 Task: Start in the project AgileBoost the sprint 'User Story Mapping Sprint', with a duration of 3 weeks. Start in the project AgileBoost the sprint 'User Story Mapping Sprint', with a duration of 2 weeks. Start in the project AgileBoost the sprint 'User Story Mapping Sprint', with a duration of 1 week
Action: Mouse moved to (284, 165)
Screenshot: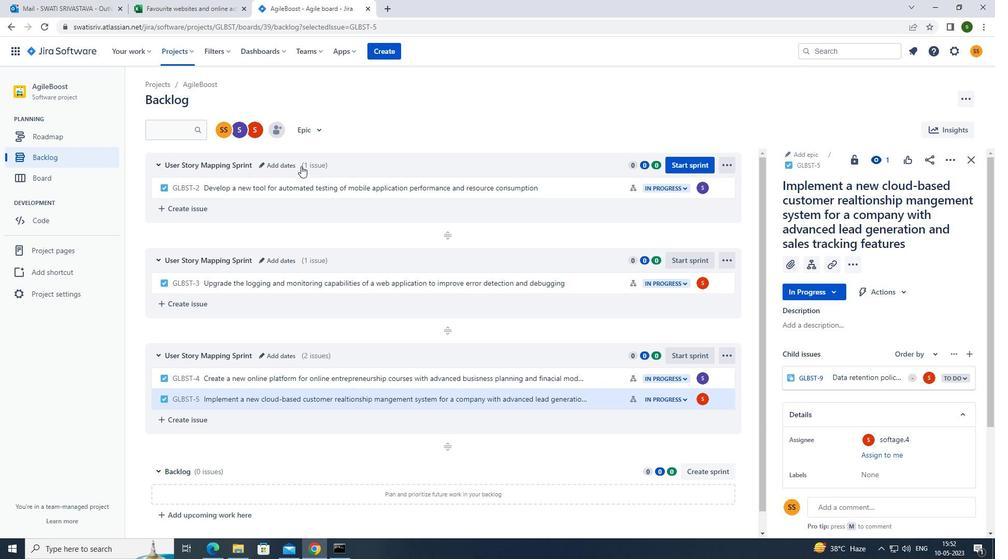 
Action: Mouse pressed left at (284, 165)
Screenshot: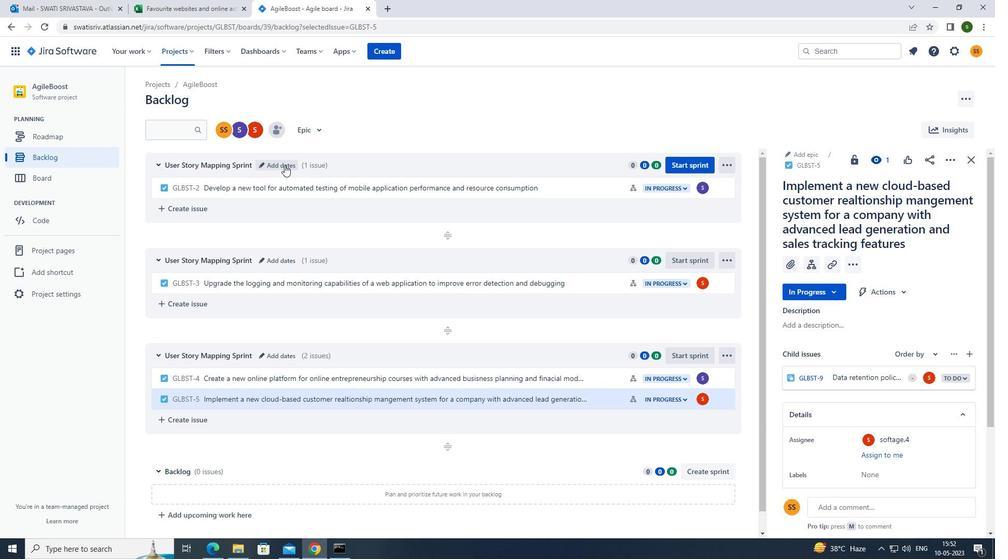 
Action: Mouse moved to (438, 165)
Screenshot: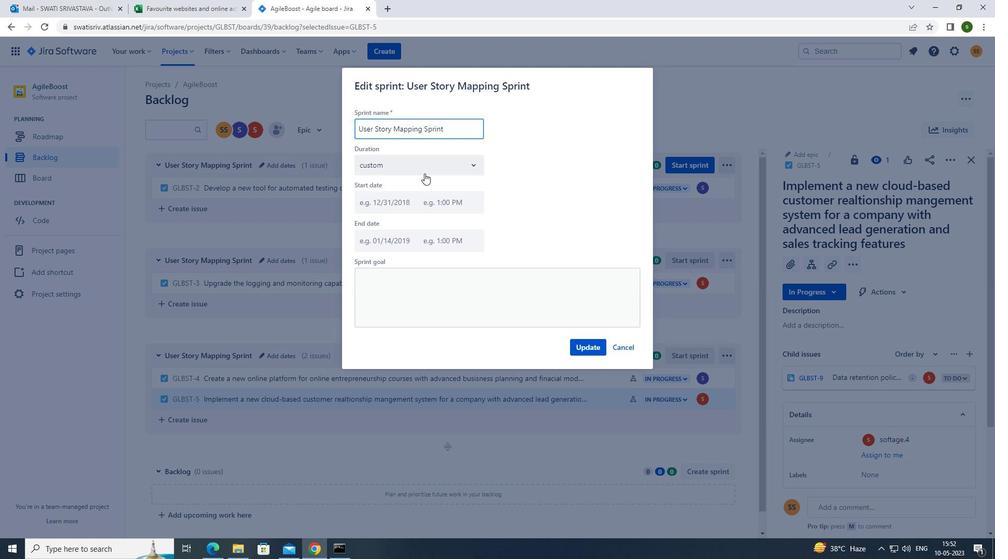 
Action: Mouse pressed left at (438, 165)
Screenshot: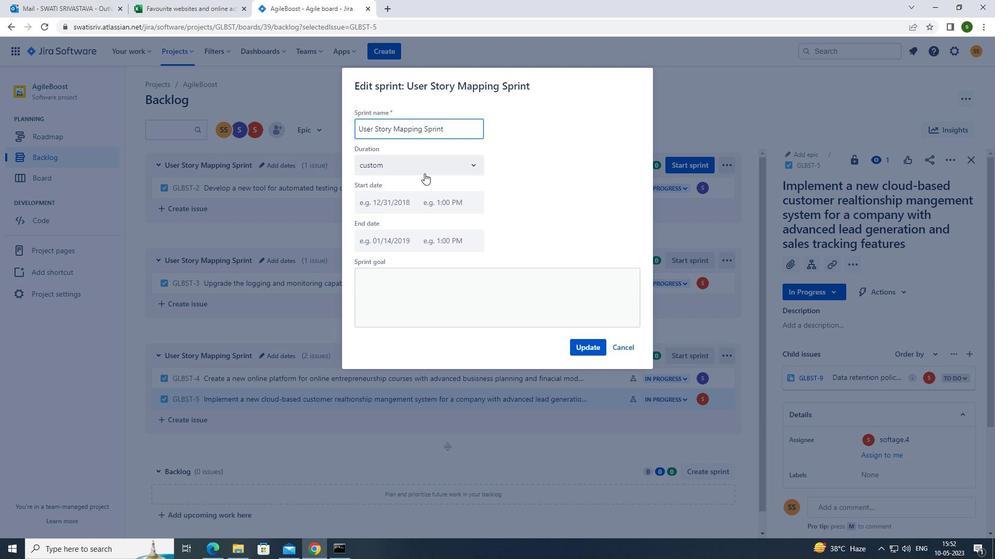 
Action: Mouse moved to (409, 223)
Screenshot: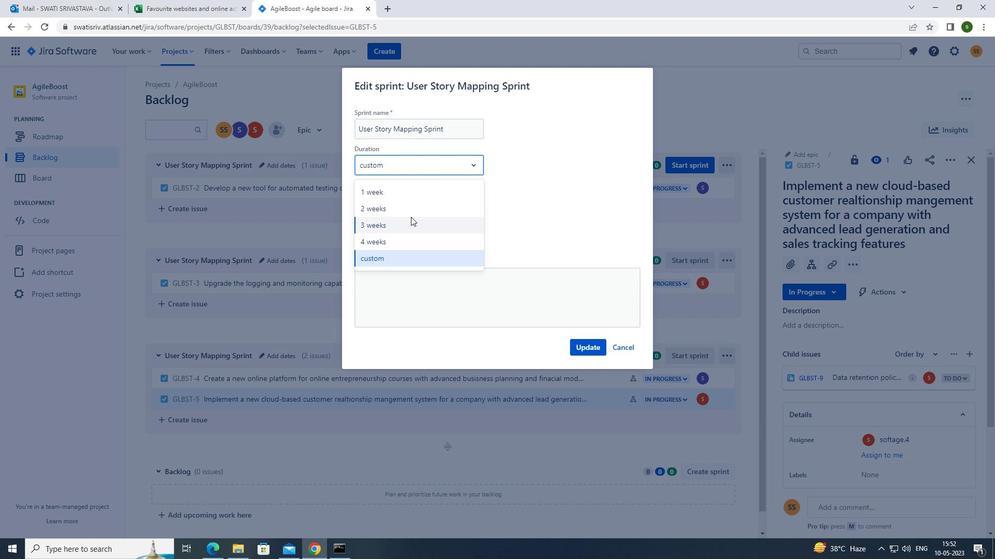 
Action: Mouse pressed left at (409, 223)
Screenshot: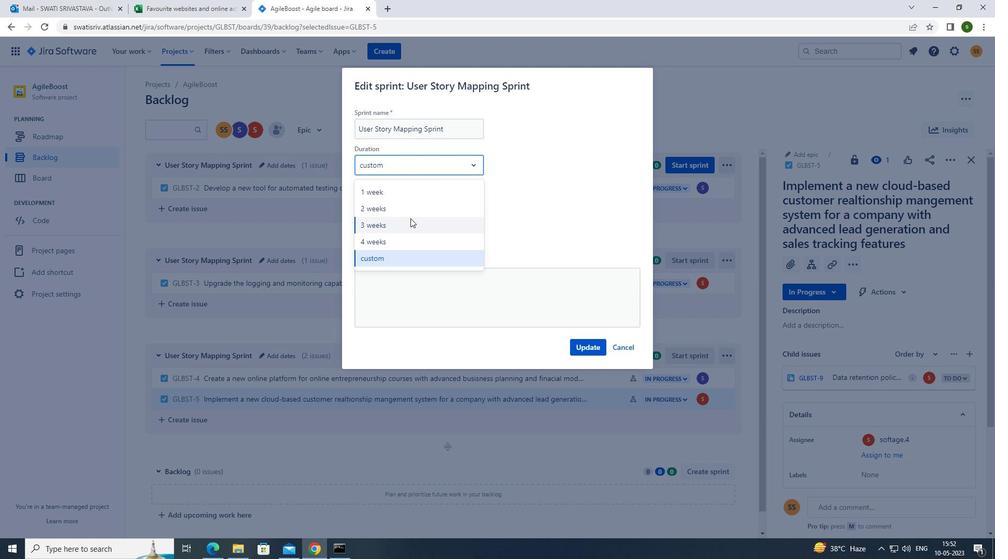 
Action: Mouse moved to (388, 201)
Screenshot: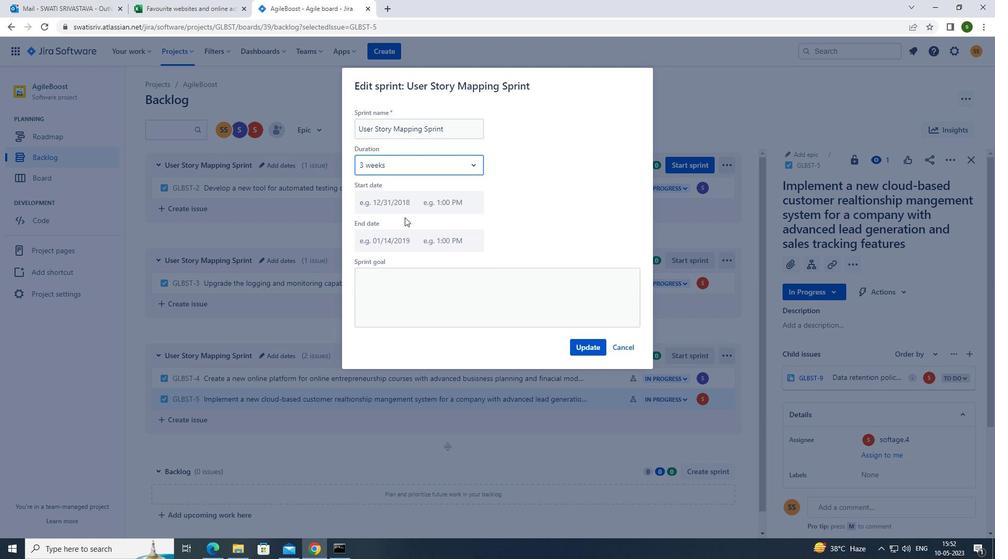 
Action: Mouse pressed left at (388, 201)
Screenshot: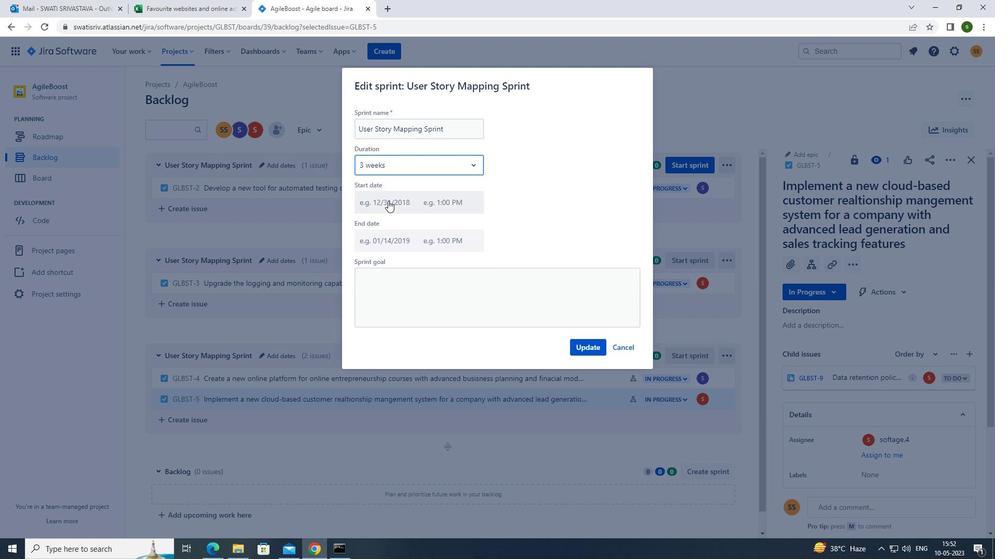 
Action: Mouse moved to (442, 285)
Screenshot: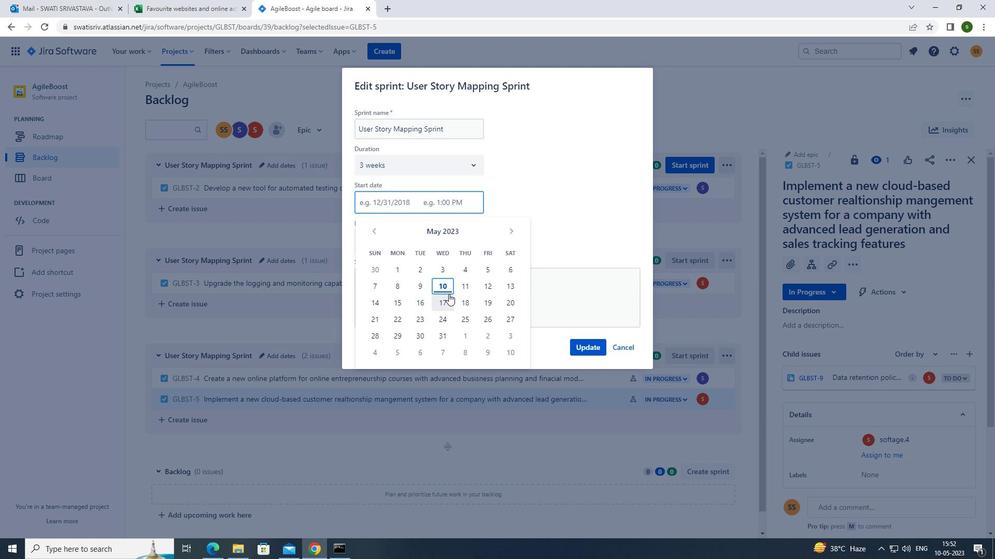 
Action: Mouse pressed left at (442, 285)
Screenshot: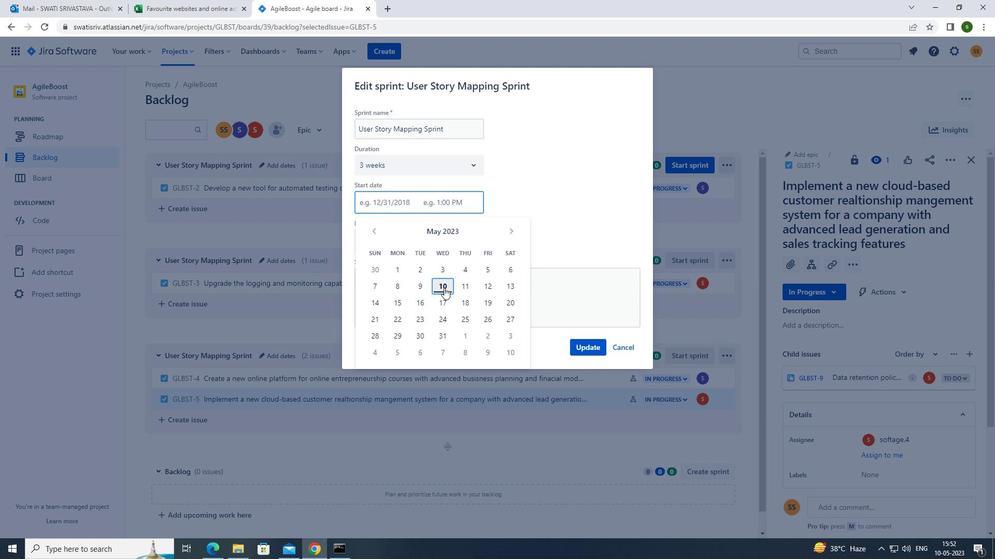 
Action: Mouse moved to (591, 343)
Screenshot: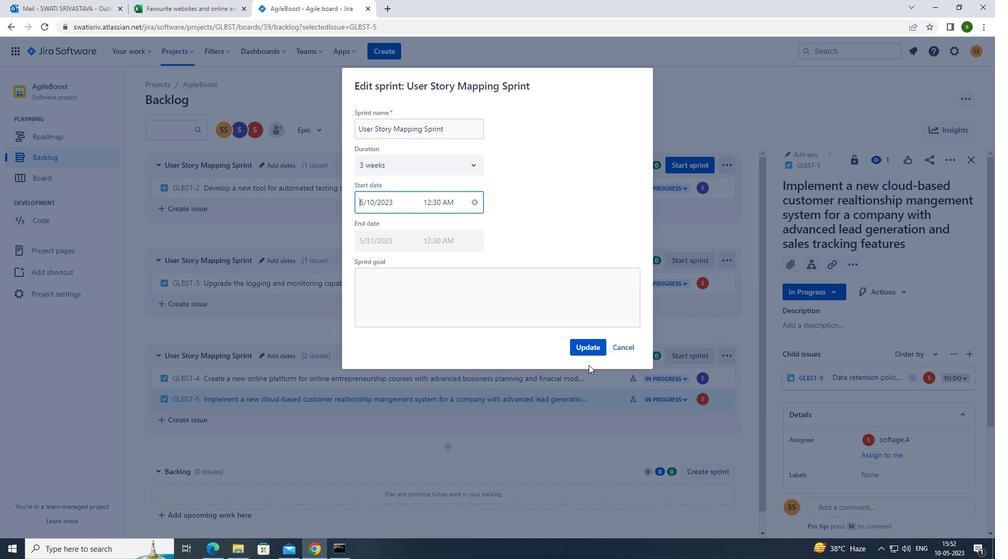 
Action: Mouse pressed left at (591, 343)
Screenshot: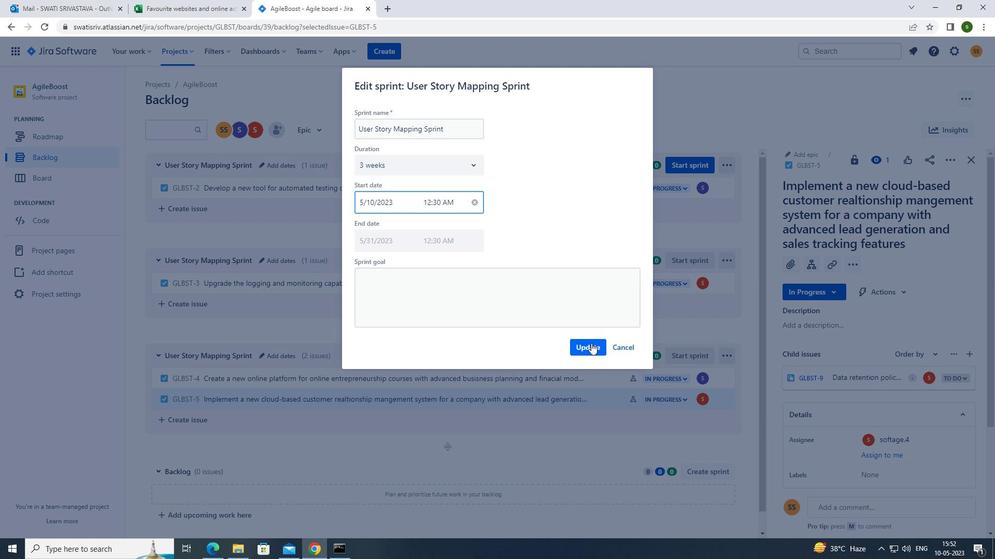 
Action: Mouse moved to (669, 160)
Screenshot: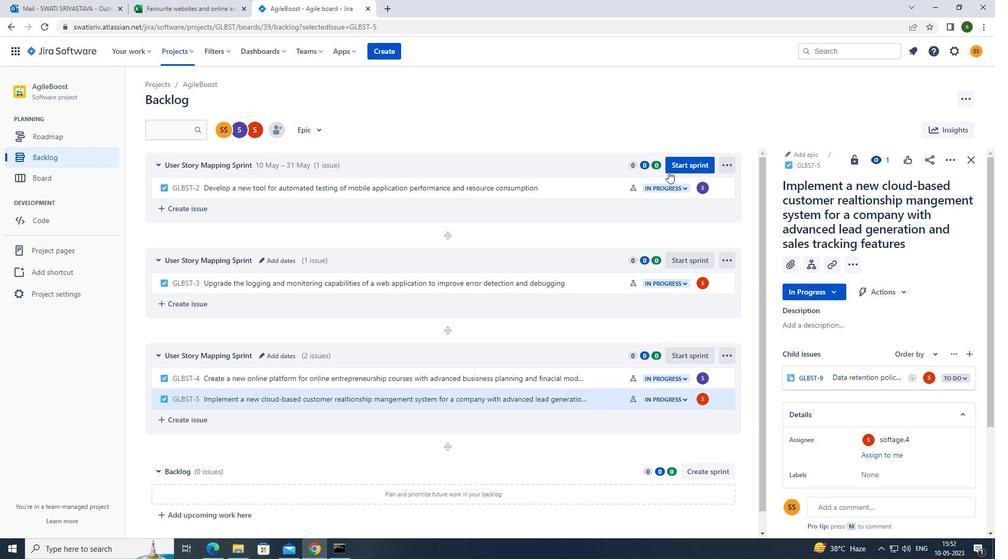 
Action: Mouse pressed left at (669, 160)
Screenshot: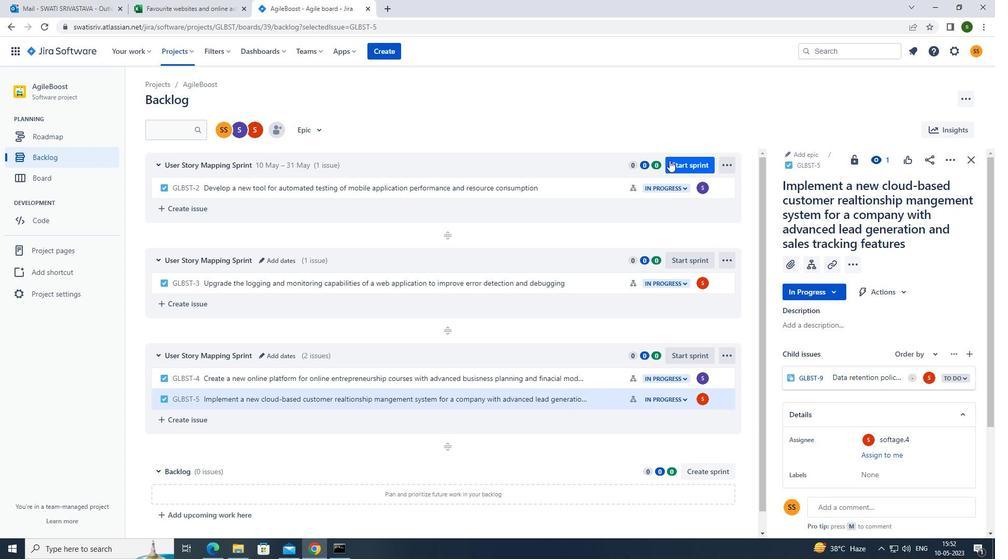 
Action: Mouse moved to (594, 382)
Screenshot: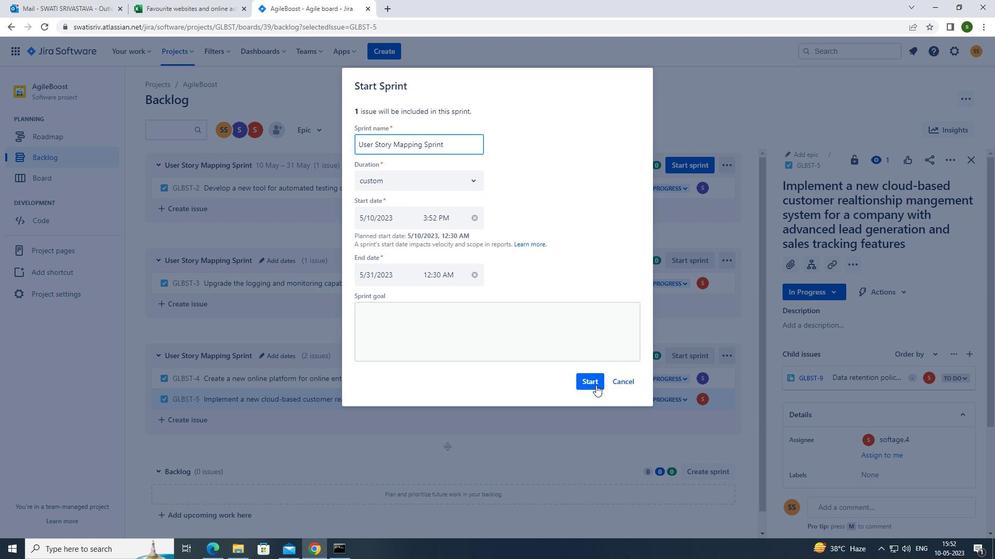 
Action: Mouse pressed left at (594, 382)
Screenshot: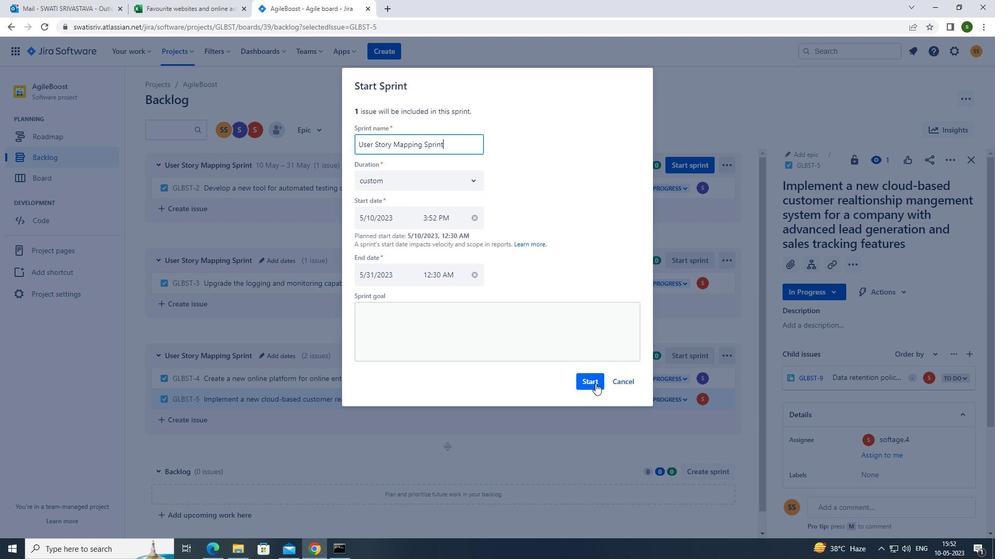 
Action: Mouse moved to (58, 155)
Screenshot: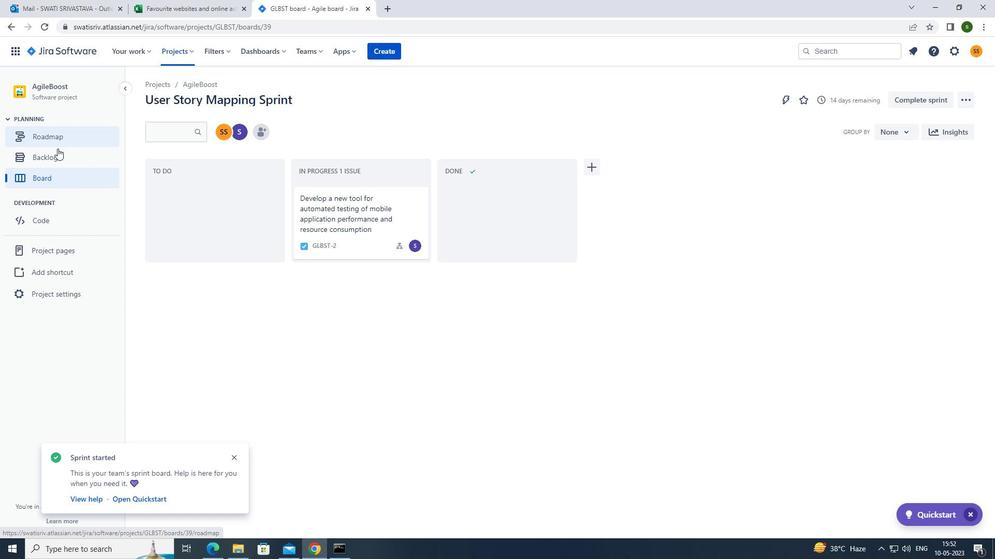 
Action: Mouse pressed left at (58, 155)
Screenshot: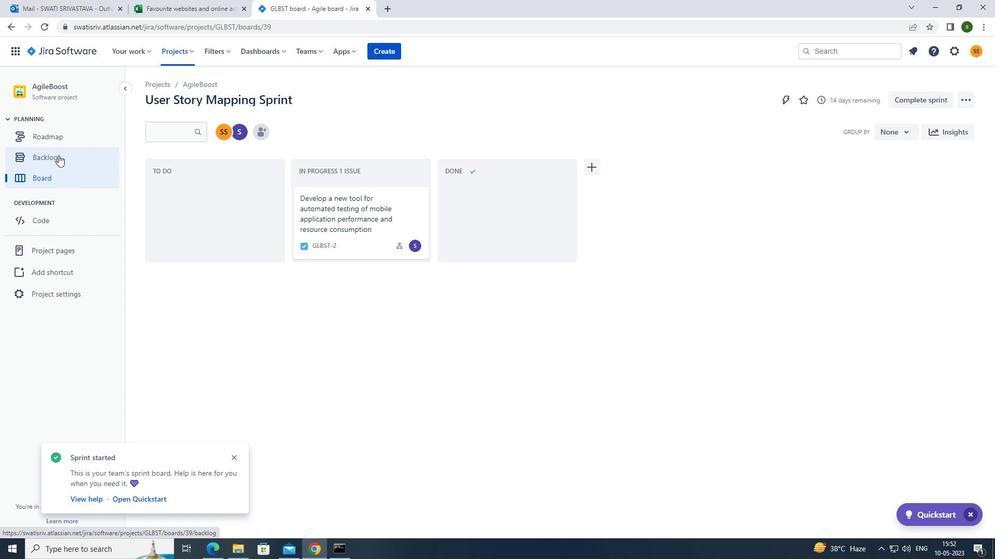 
Action: Mouse moved to (277, 257)
Screenshot: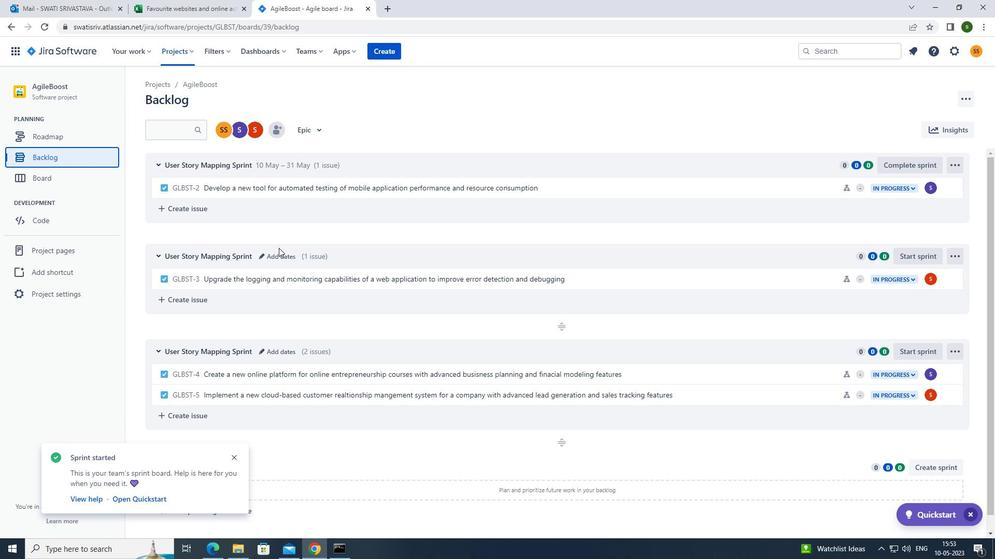
Action: Mouse pressed left at (277, 257)
Screenshot: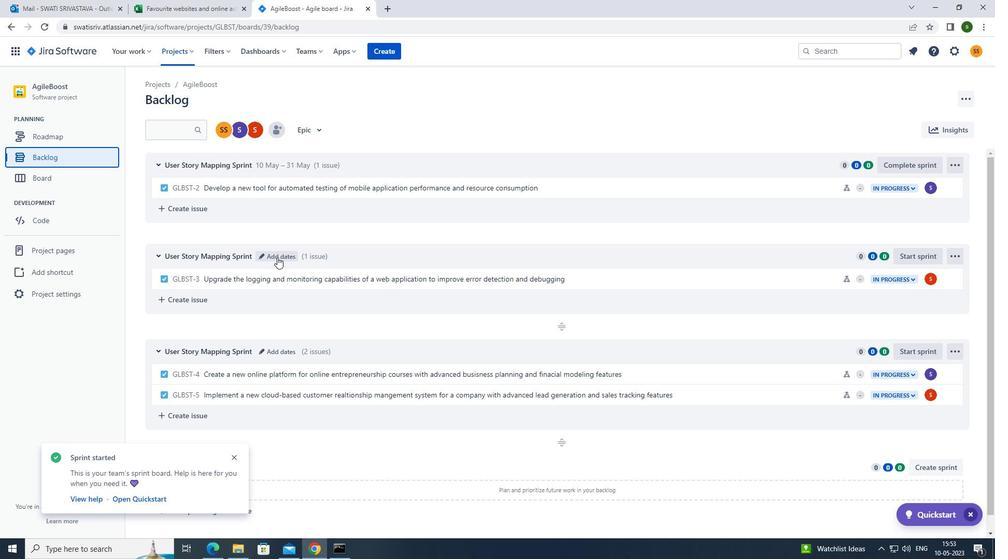 
Action: Mouse moved to (445, 154)
Screenshot: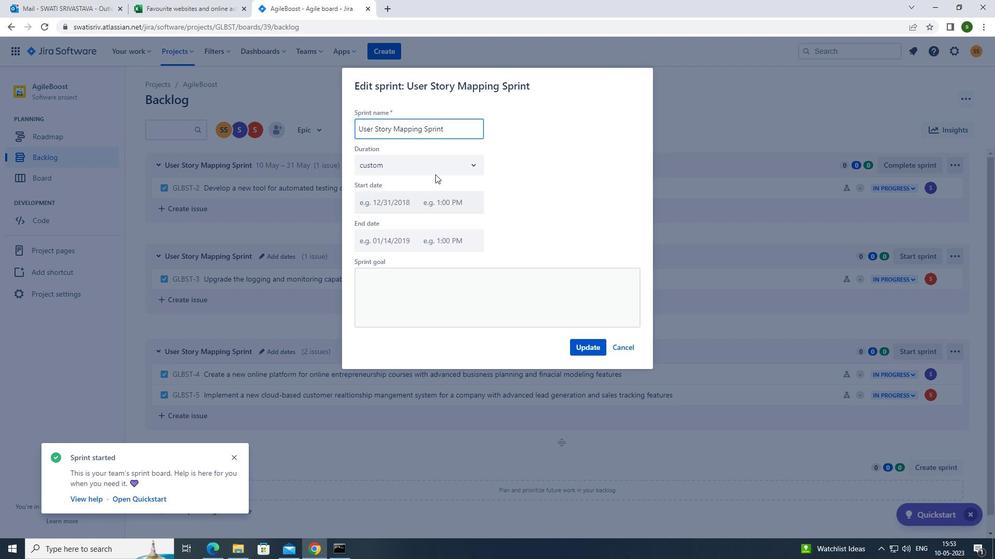 
Action: Mouse pressed left at (445, 154)
Screenshot: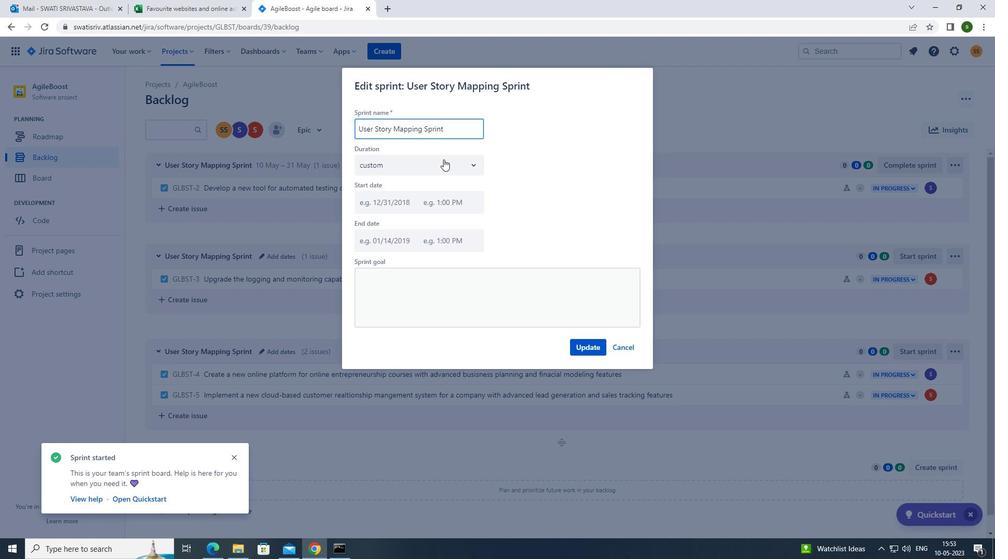 
Action: Mouse moved to (380, 211)
Screenshot: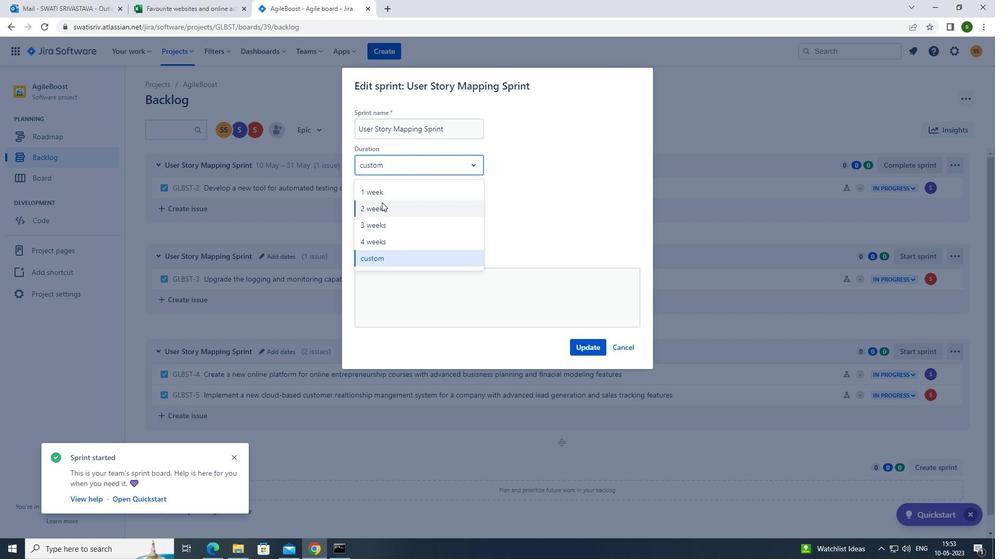 
Action: Mouse pressed left at (380, 211)
Screenshot: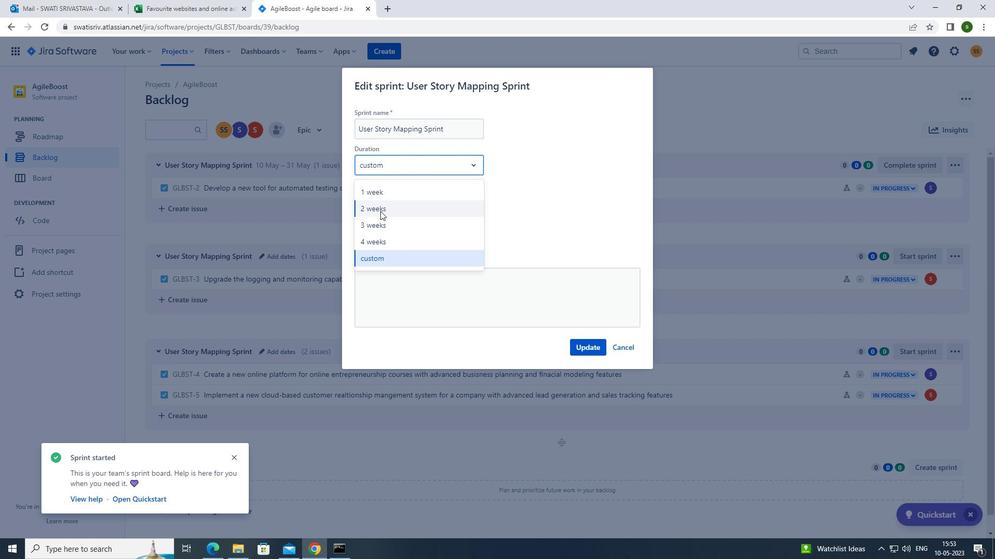 
Action: Mouse moved to (380, 206)
Screenshot: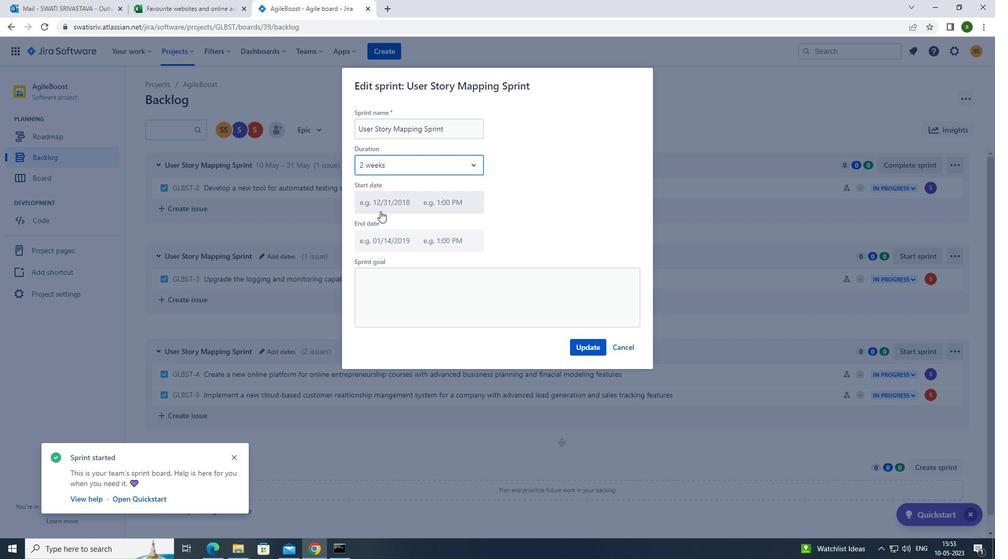 
Action: Mouse pressed left at (380, 206)
Screenshot: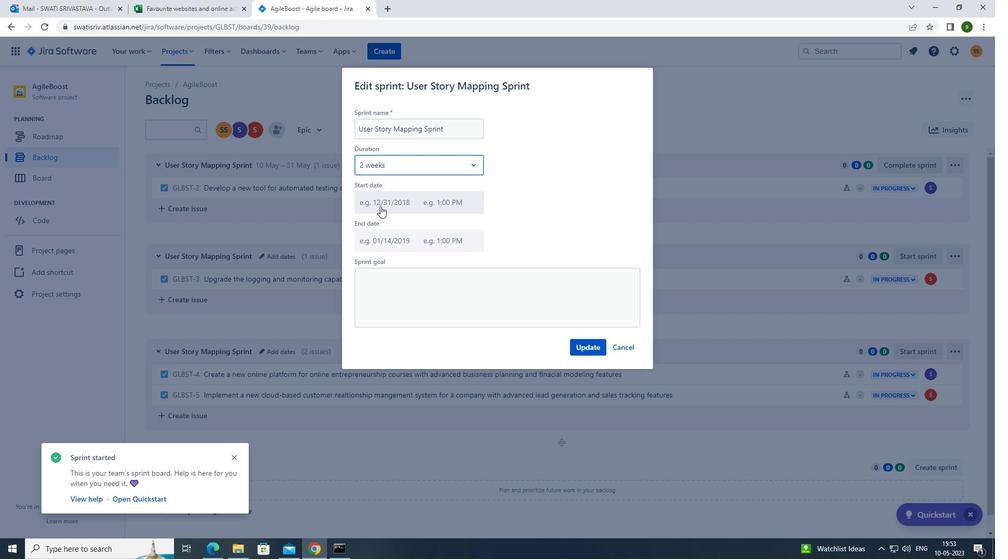 
Action: Mouse moved to (442, 284)
Screenshot: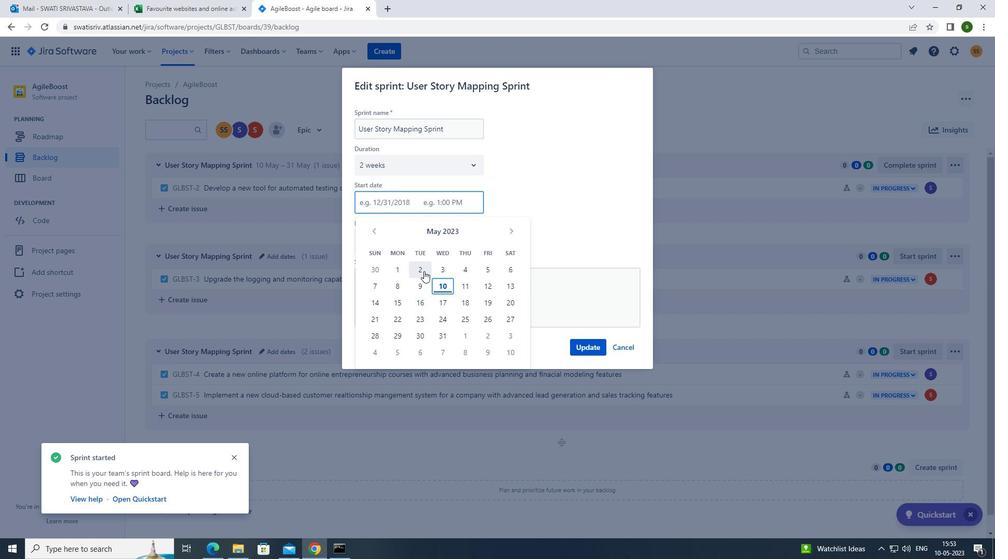 
Action: Mouse pressed left at (442, 284)
Screenshot: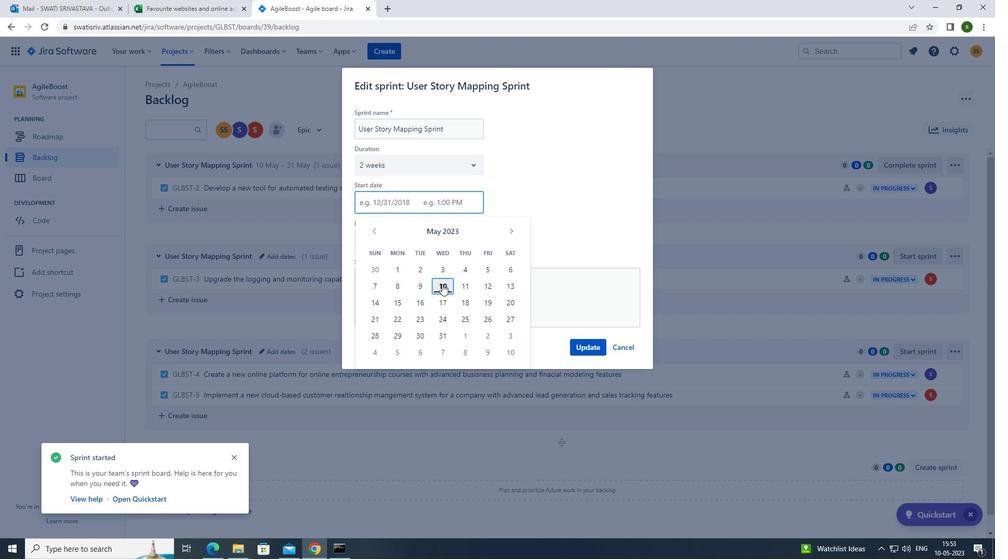 
Action: Mouse moved to (597, 347)
Screenshot: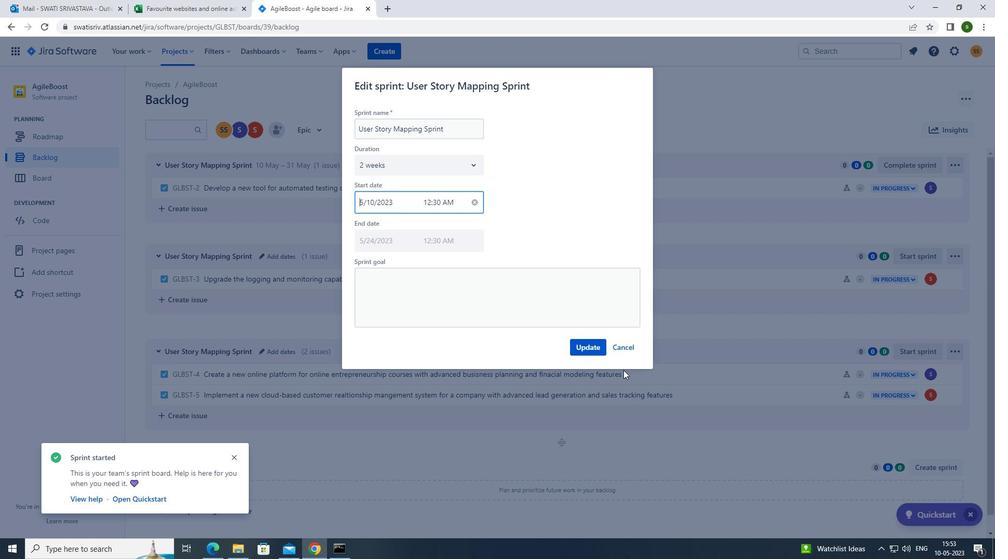 
Action: Mouse pressed left at (597, 347)
Screenshot: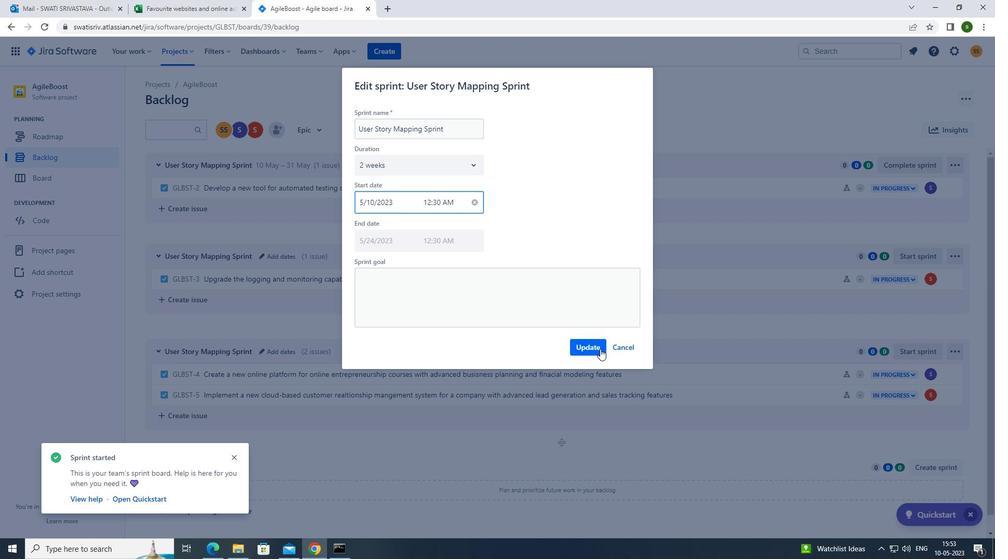 
Action: Mouse moved to (909, 259)
Screenshot: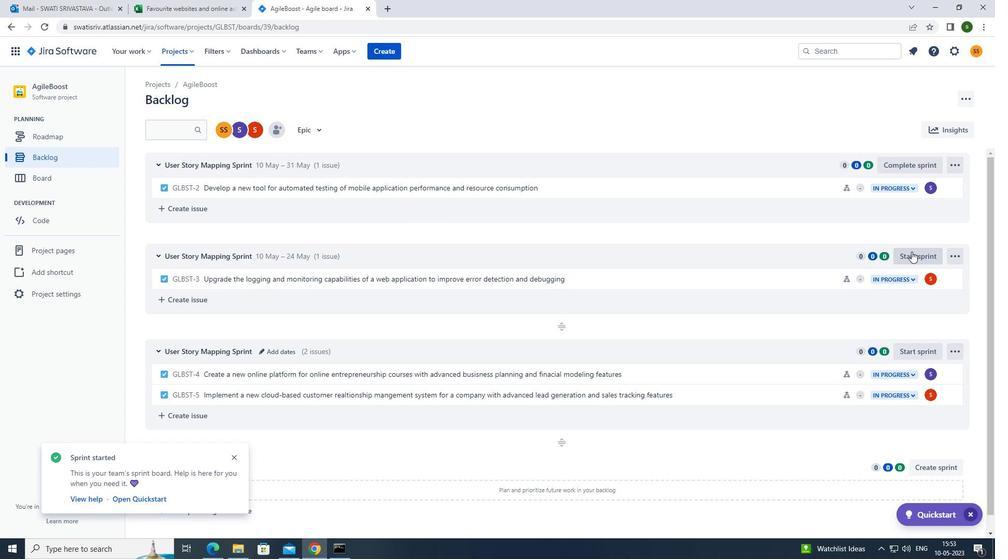 
Action: Mouse pressed left at (909, 259)
Screenshot: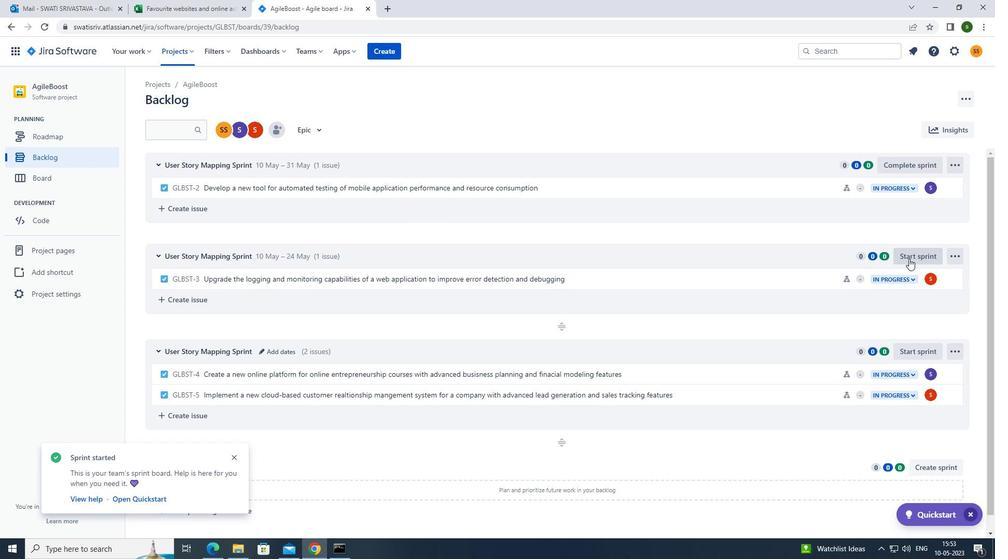 
Action: Mouse moved to (591, 379)
Screenshot: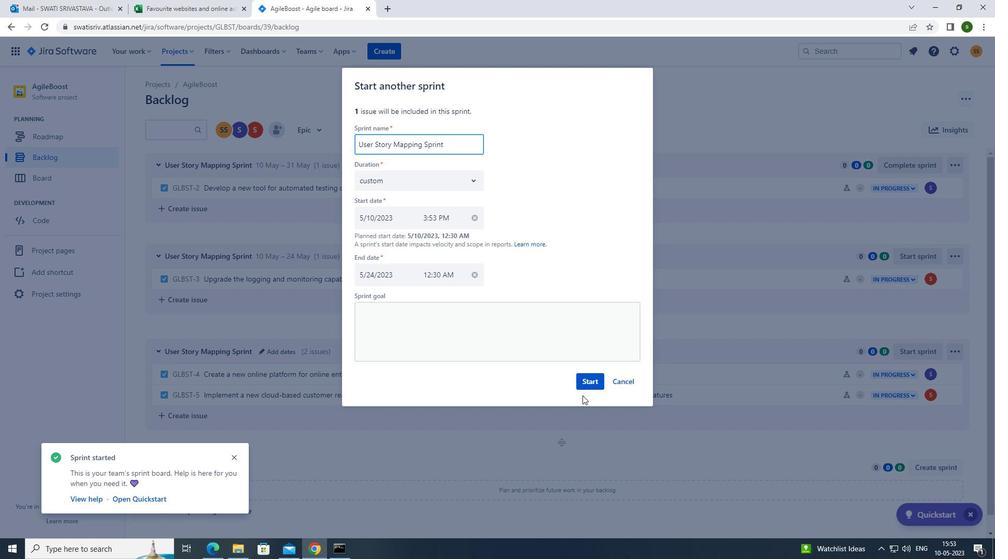 
Action: Mouse pressed left at (591, 379)
Screenshot: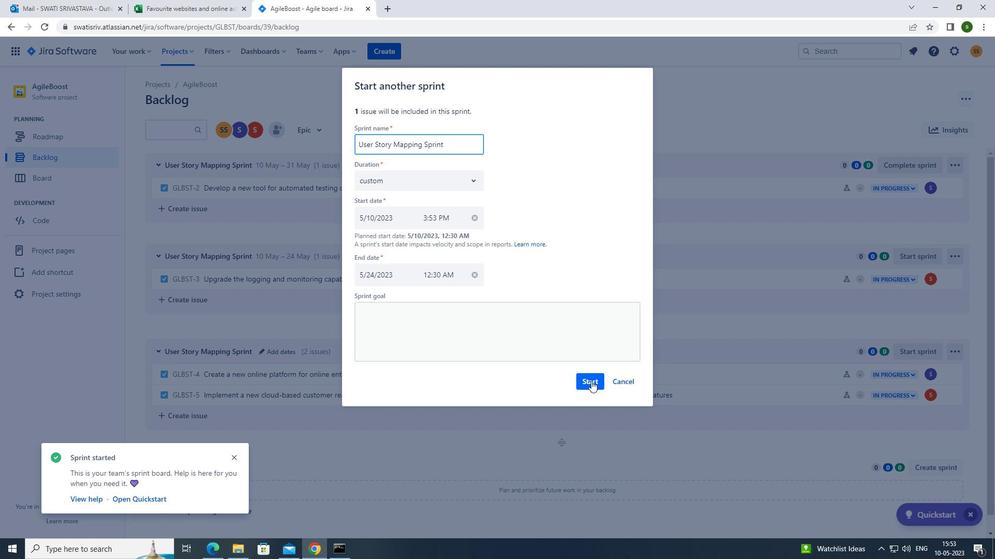 
Action: Mouse moved to (72, 151)
Screenshot: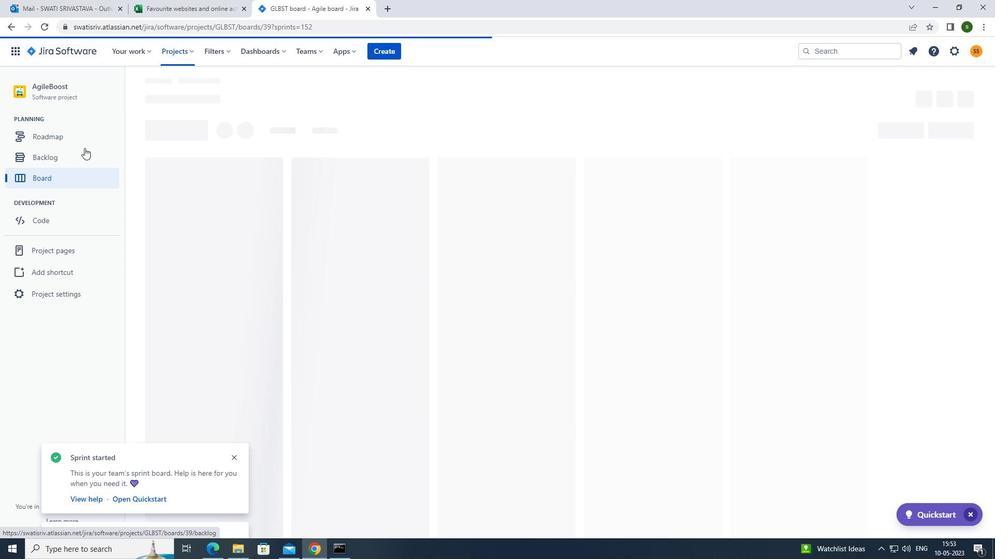 
Action: Mouse pressed left at (72, 151)
Screenshot: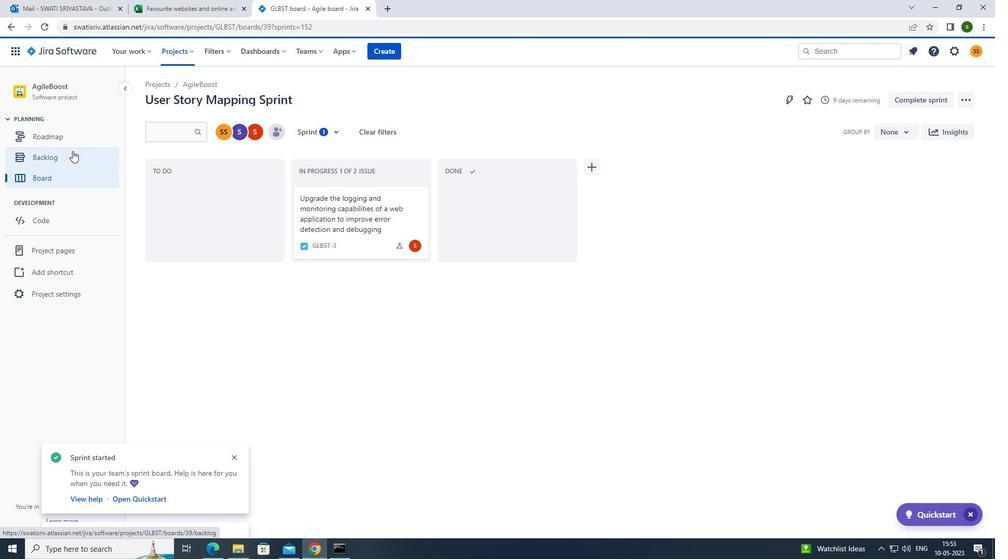 
Action: Mouse moved to (280, 348)
Screenshot: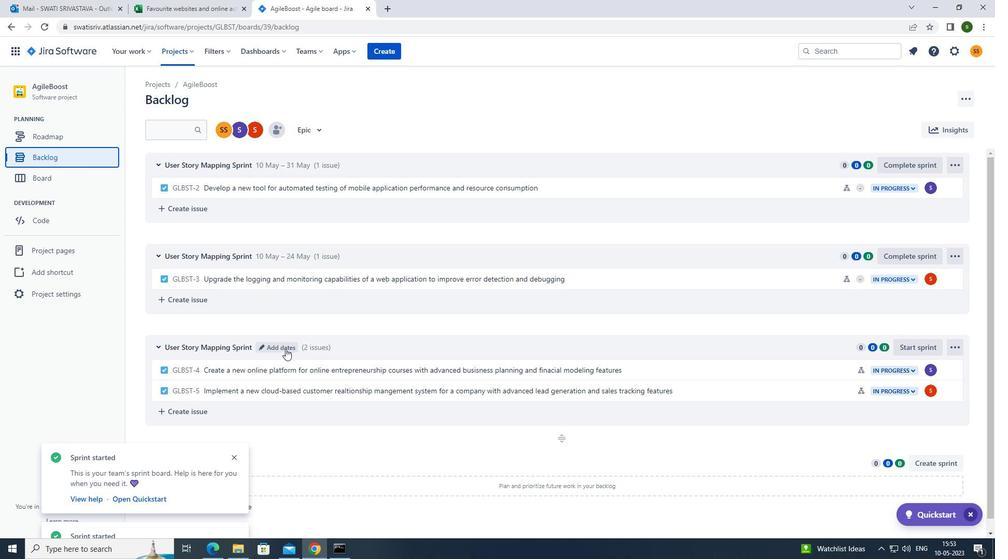 
Action: Mouse pressed left at (280, 348)
Screenshot: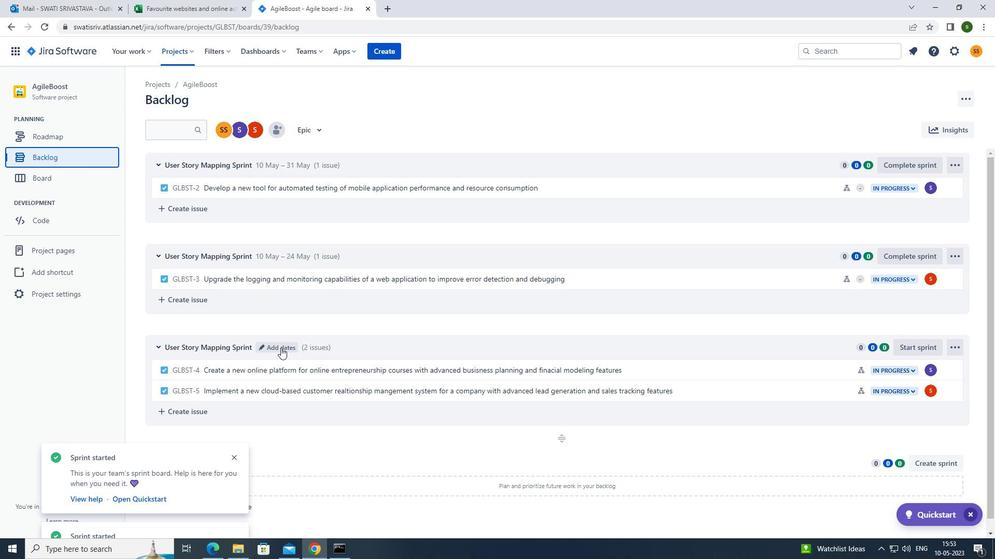 
Action: Mouse moved to (426, 172)
Screenshot: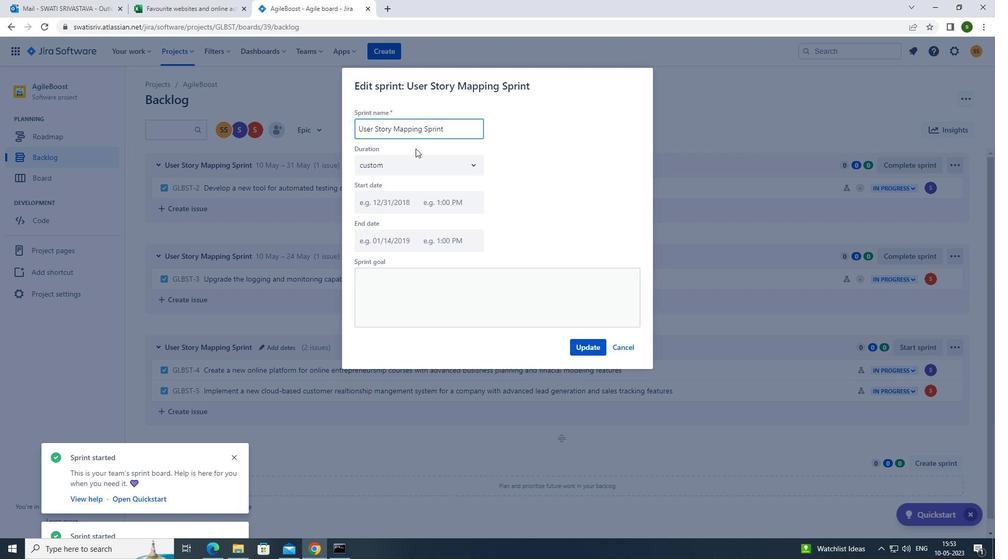 
Action: Mouse pressed left at (426, 172)
Screenshot: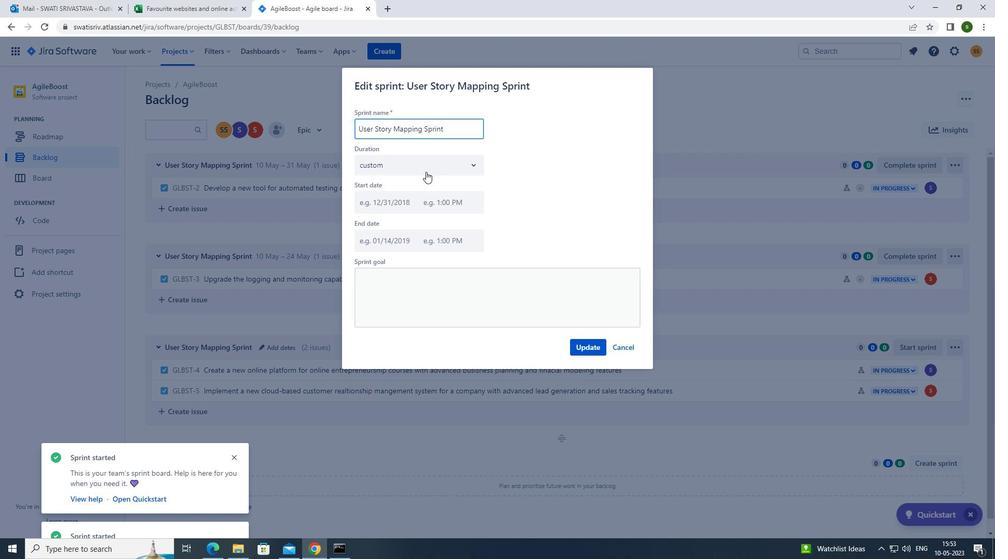 
Action: Mouse moved to (402, 191)
Screenshot: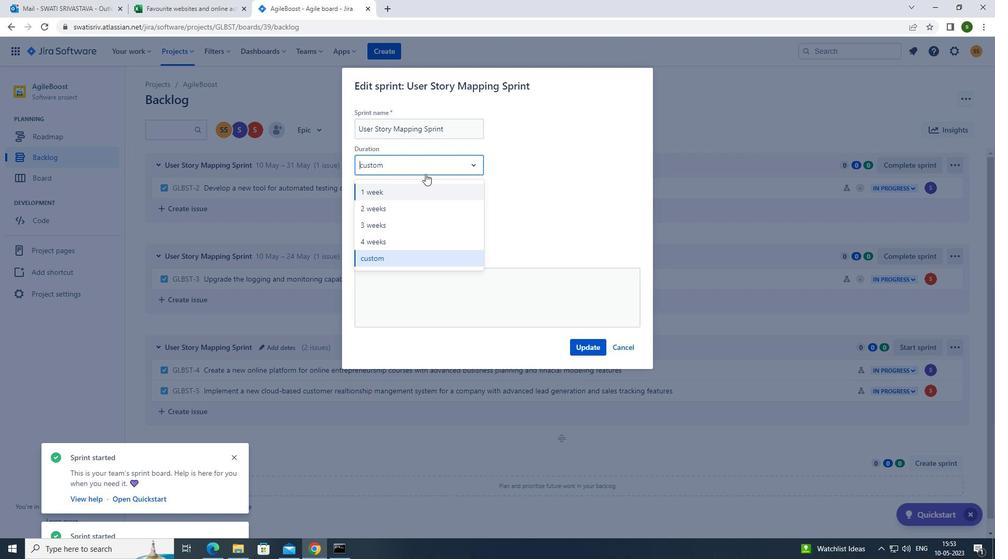 
Action: Mouse pressed left at (402, 191)
Screenshot: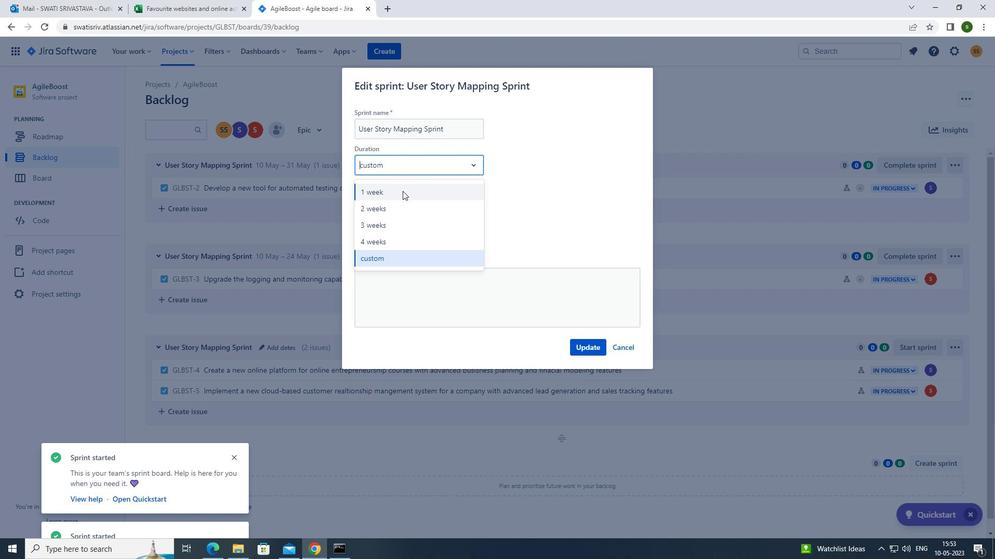 
Action: Mouse moved to (380, 201)
Screenshot: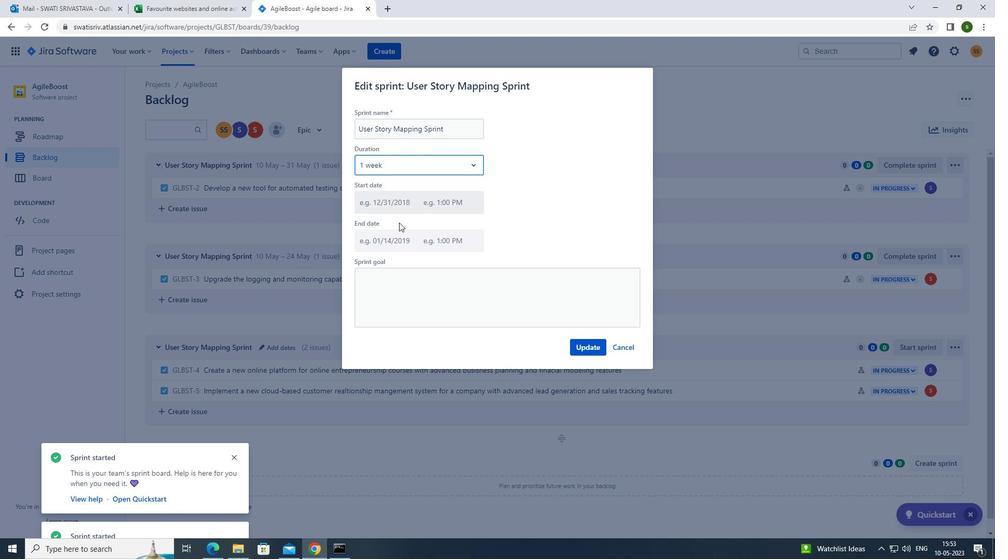 
Action: Mouse pressed left at (380, 201)
Screenshot: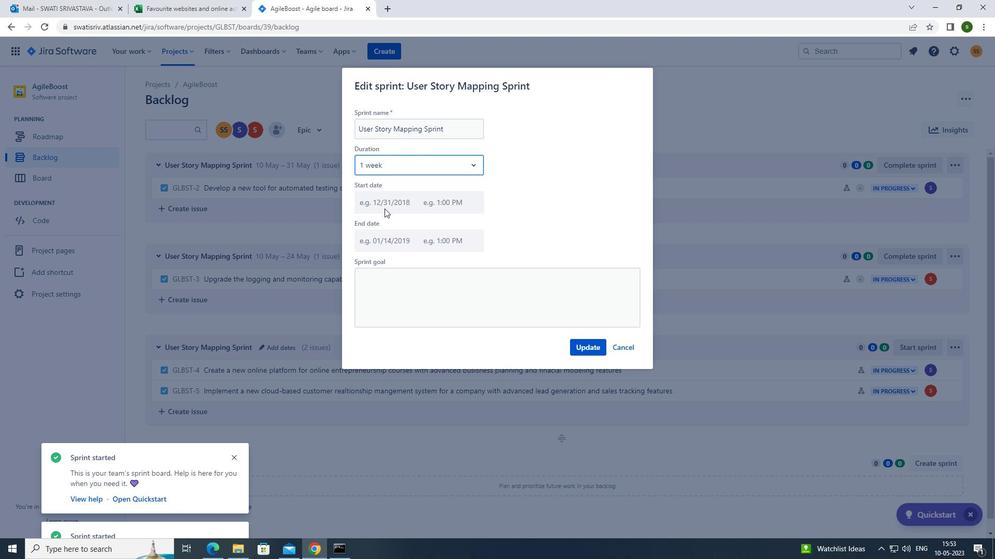 
Action: Mouse moved to (439, 283)
Screenshot: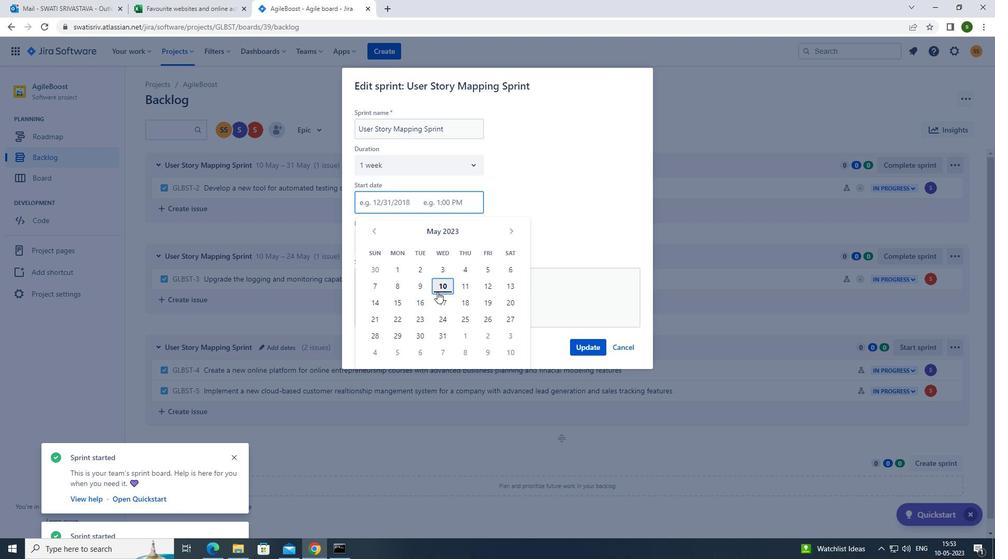 
Action: Mouse pressed left at (439, 283)
Screenshot: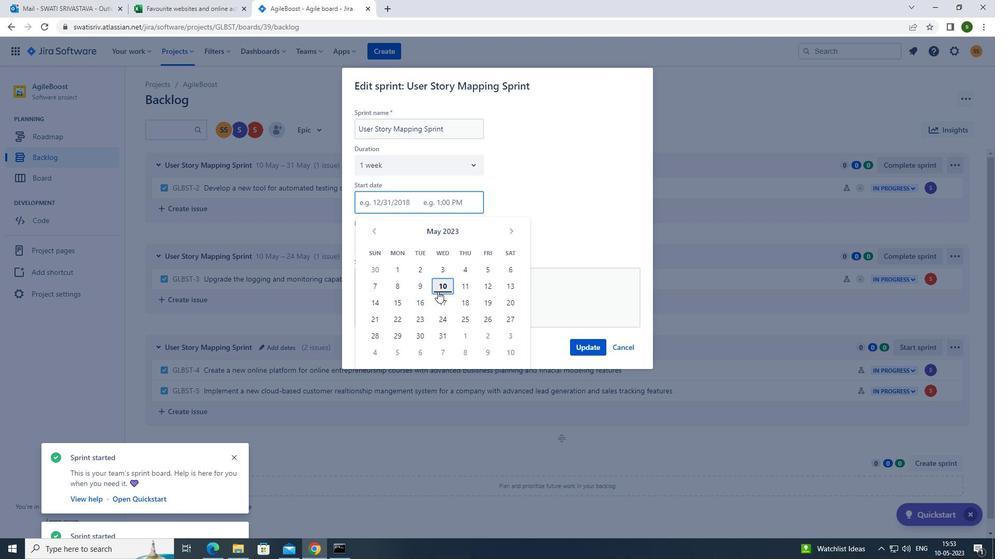 
Action: Mouse moved to (584, 350)
Screenshot: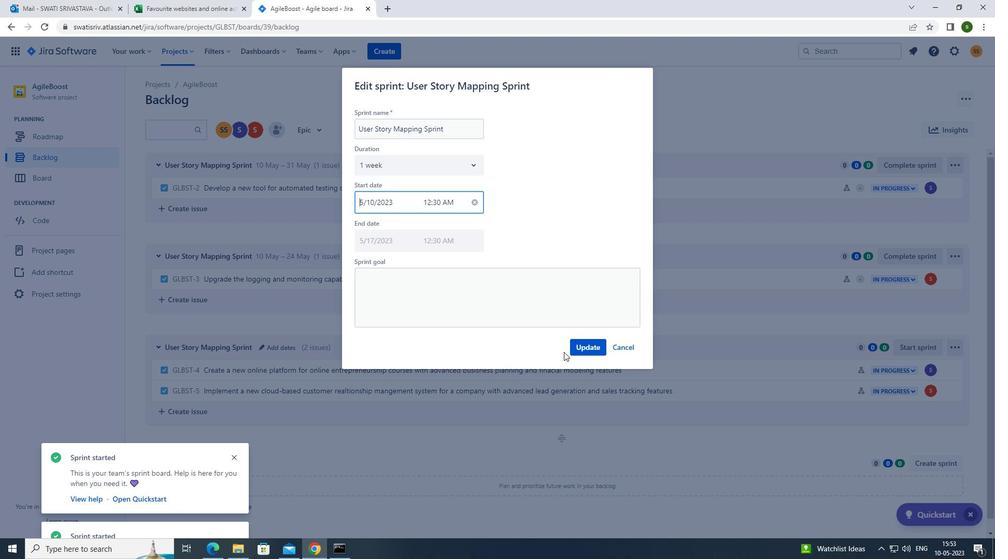 
Action: Mouse pressed left at (584, 350)
Screenshot: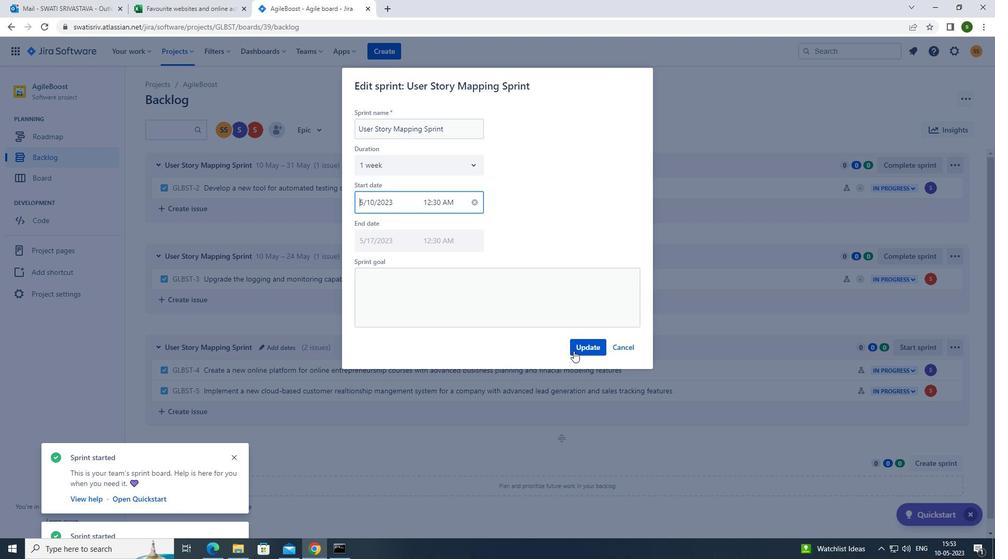 
Action: Mouse moved to (911, 342)
Screenshot: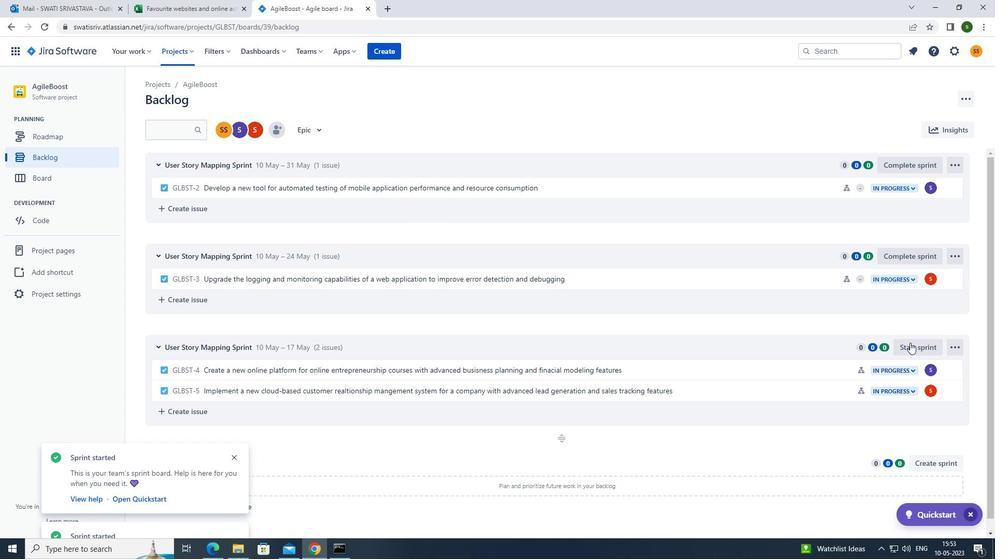 
Action: Mouse pressed left at (911, 342)
Screenshot: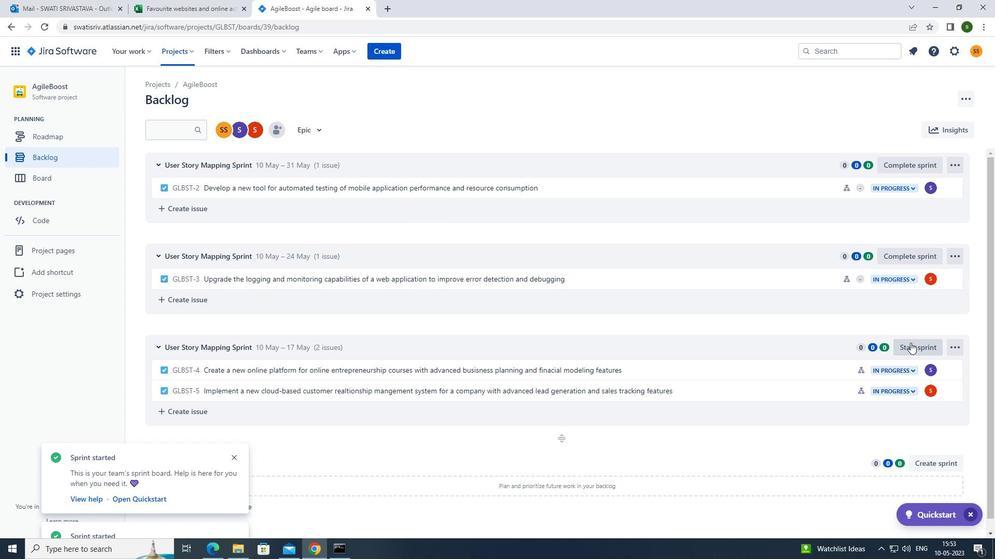 
Action: Mouse moved to (590, 386)
Screenshot: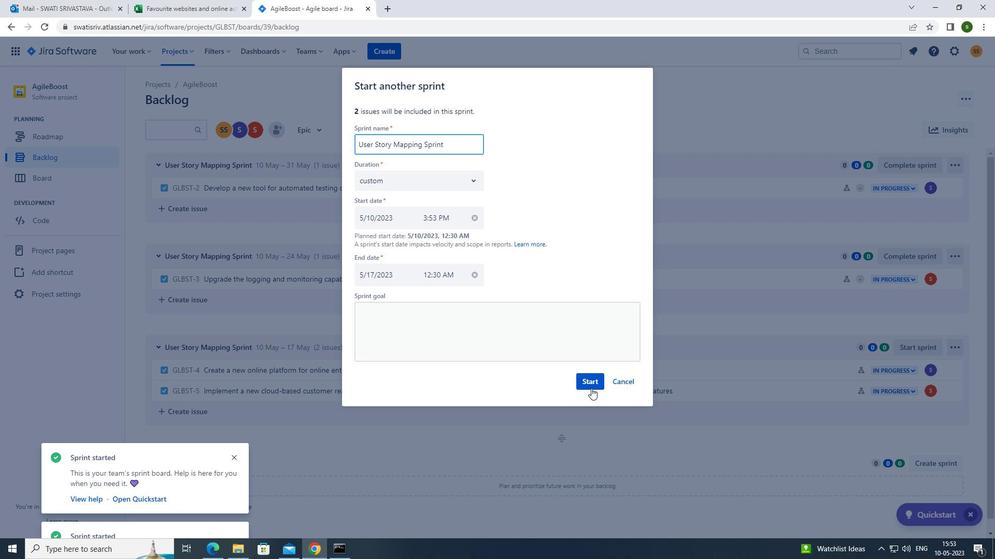 
Action: Mouse pressed left at (590, 386)
Screenshot: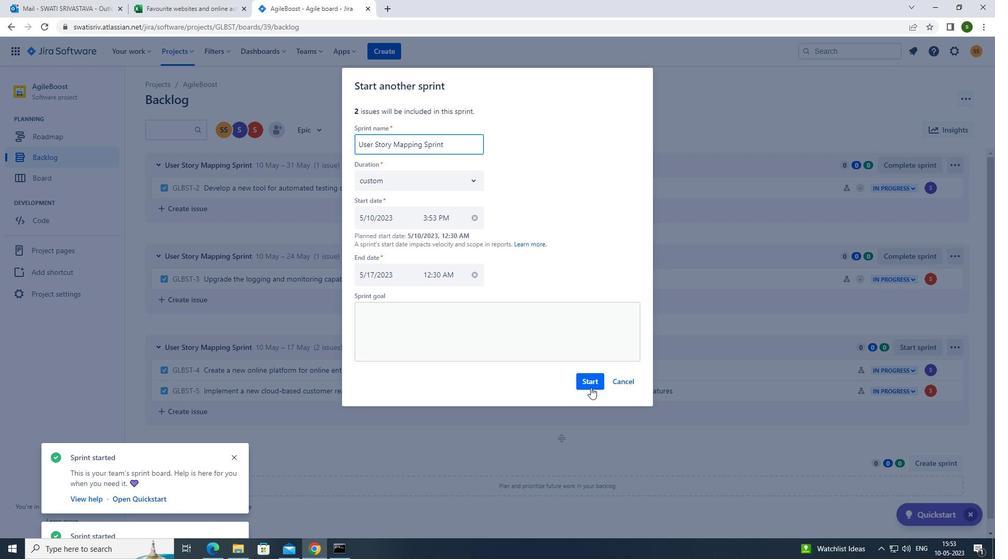 
